 Task: Create new Company, with domain: 'umd.edu' and type: 'Vendor'. Add new contact for this company, with mail Id: 'Anshika34Ward@umd.edu', First Name: Anshika, Last name:  Ward, Job Title: 'Chief Marketing Officer', Phone Number: '(305) 555-3462'. Change life cycle stage to  Lead and lead status to  In Progress. Logged in from softage.4@softage.net
Action: Mouse moved to (77, 51)
Screenshot: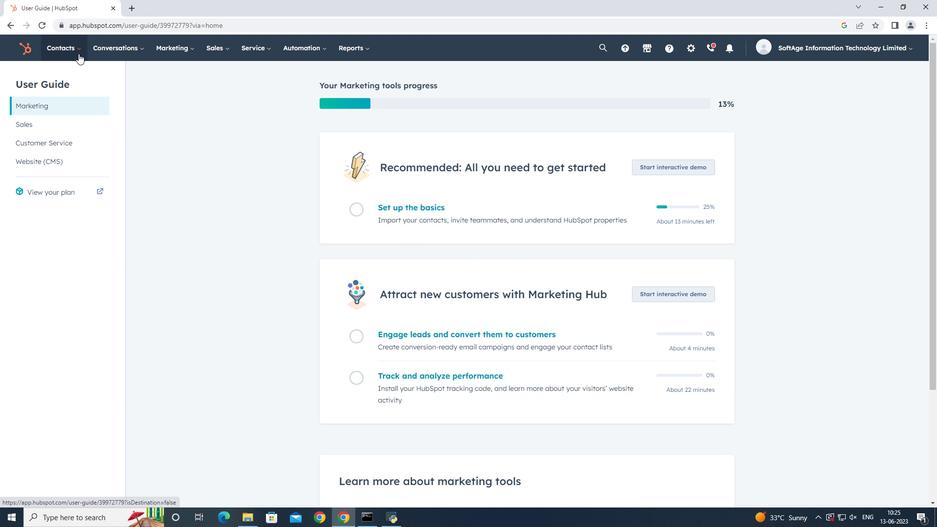 
Action: Mouse pressed left at (77, 51)
Screenshot: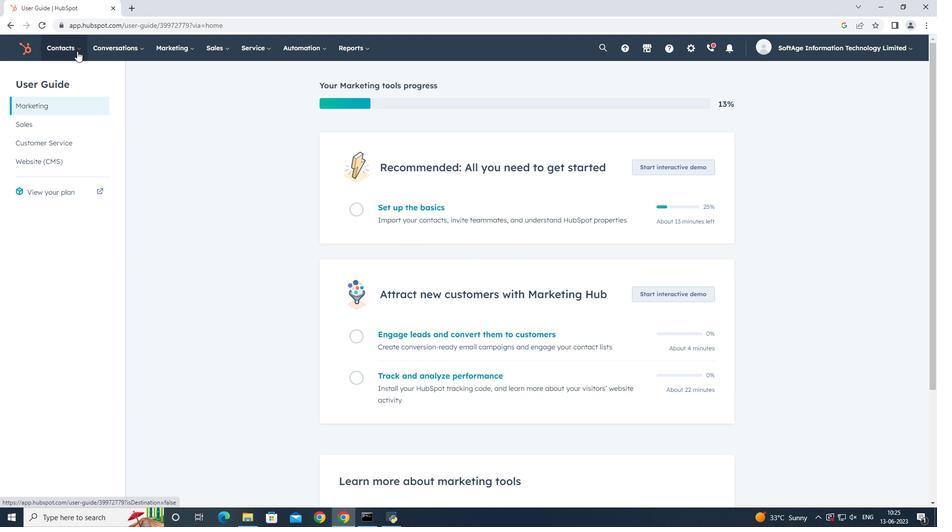 
Action: Mouse moved to (81, 91)
Screenshot: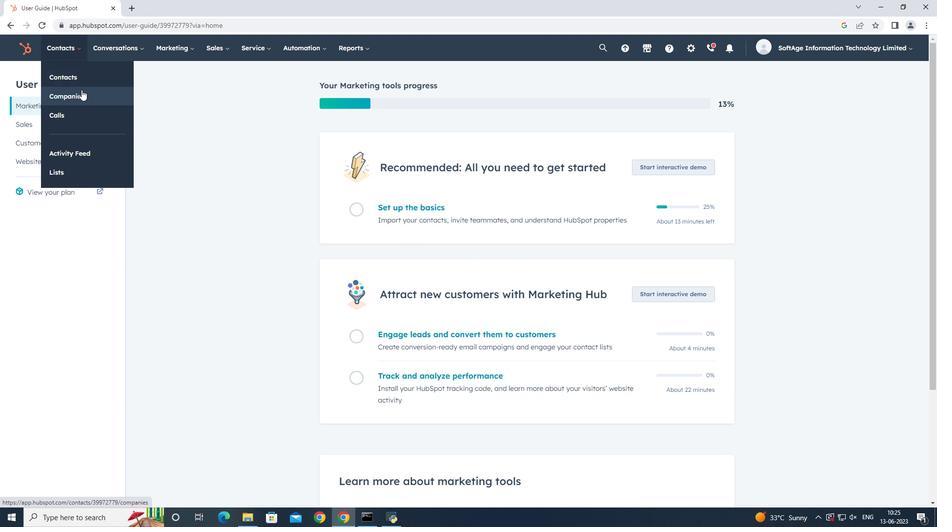 
Action: Mouse pressed left at (81, 91)
Screenshot: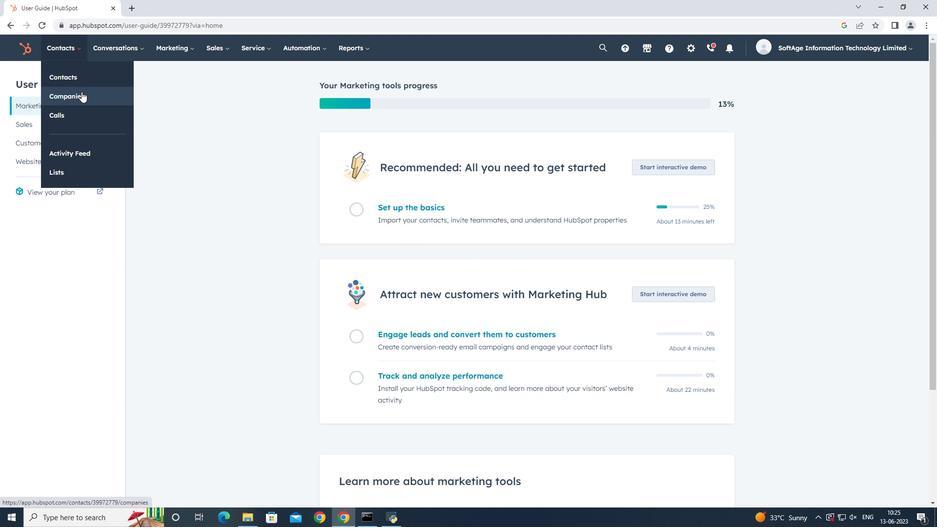 
Action: Mouse moved to (868, 78)
Screenshot: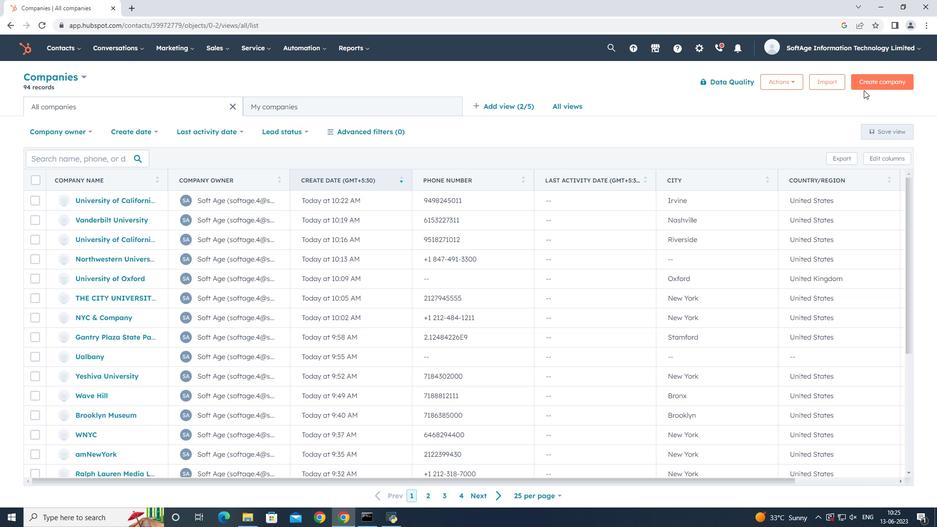 
Action: Mouse pressed left at (868, 78)
Screenshot: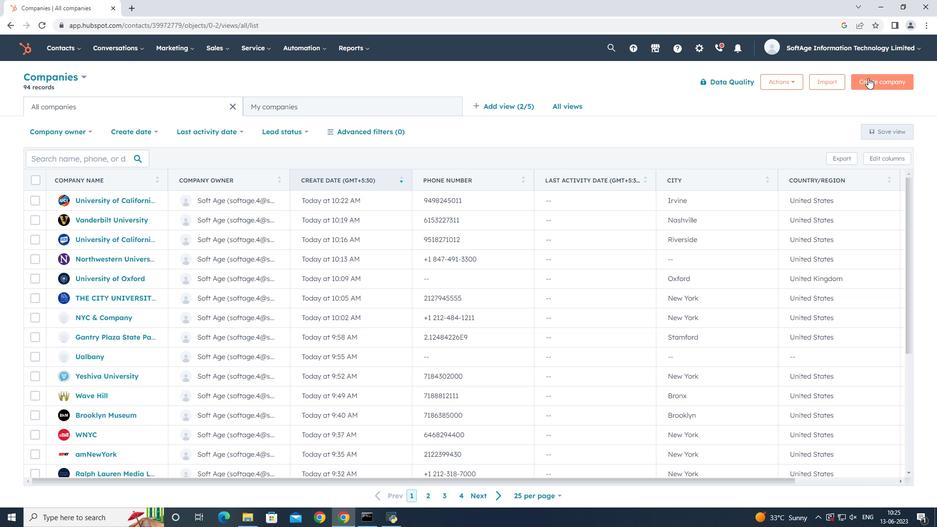 
Action: Mouse moved to (797, 122)
Screenshot: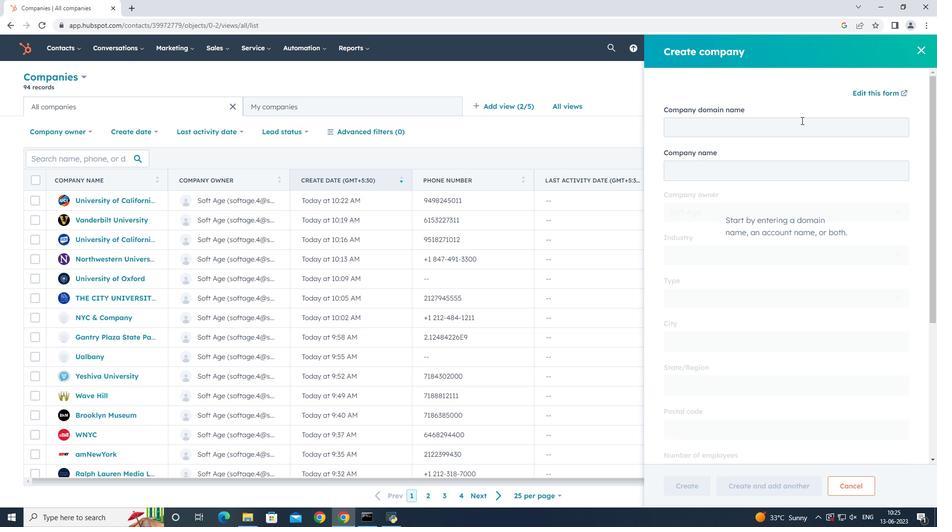 
Action: Mouse pressed left at (797, 122)
Screenshot: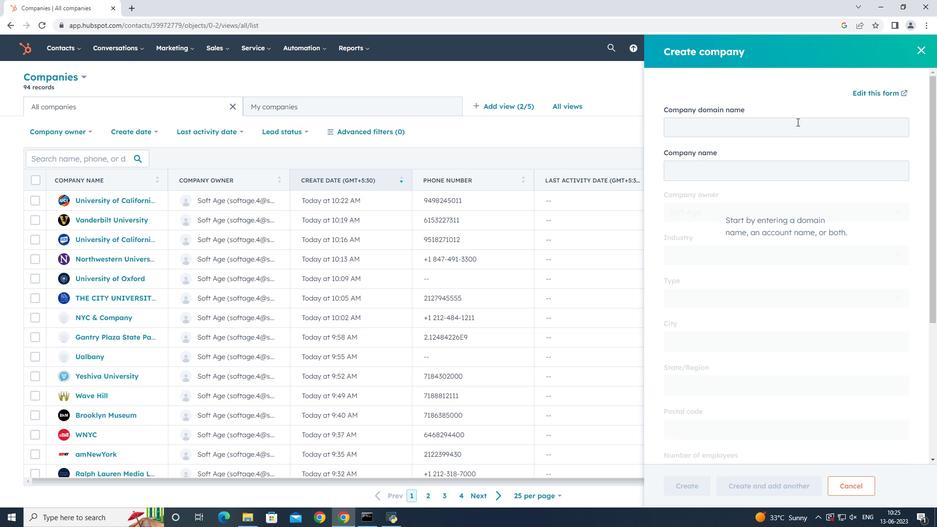 
Action: Key pressed umd.edu
Screenshot: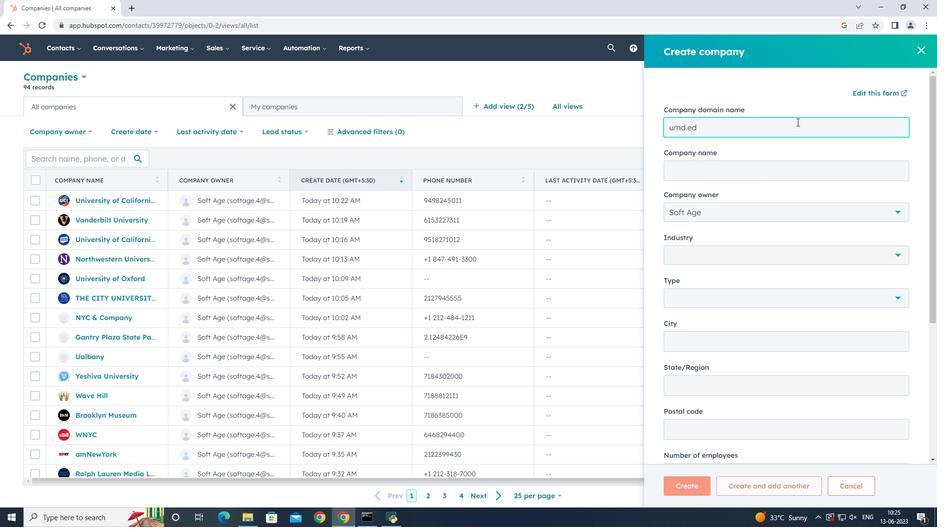 
Action: Mouse moved to (802, 299)
Screenshot: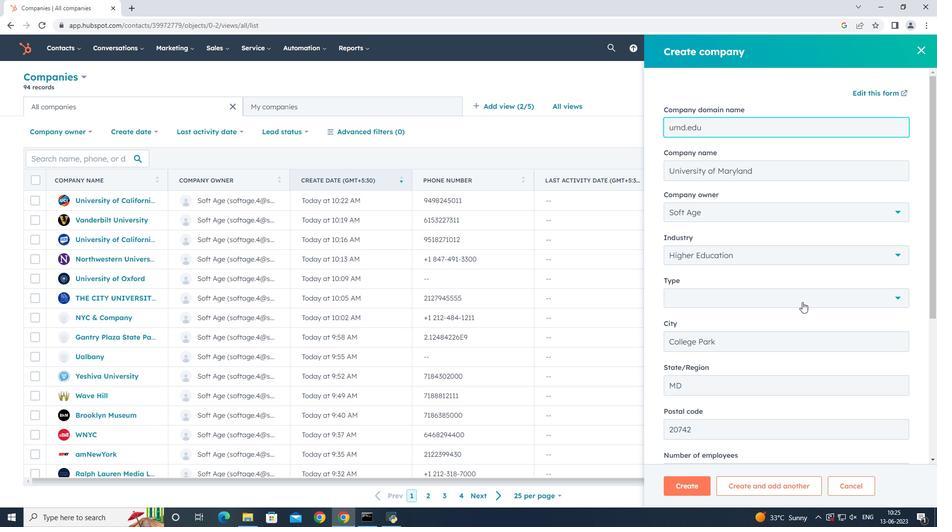
Action: Mouse pressed left at (802, 299)
Screenshot: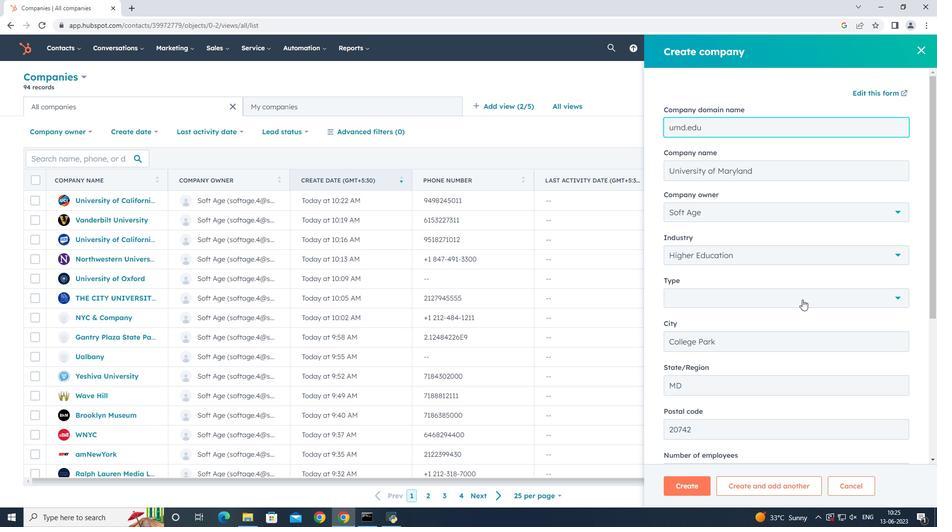 
Action: Mouse moved to (748, 399)
Screenshot: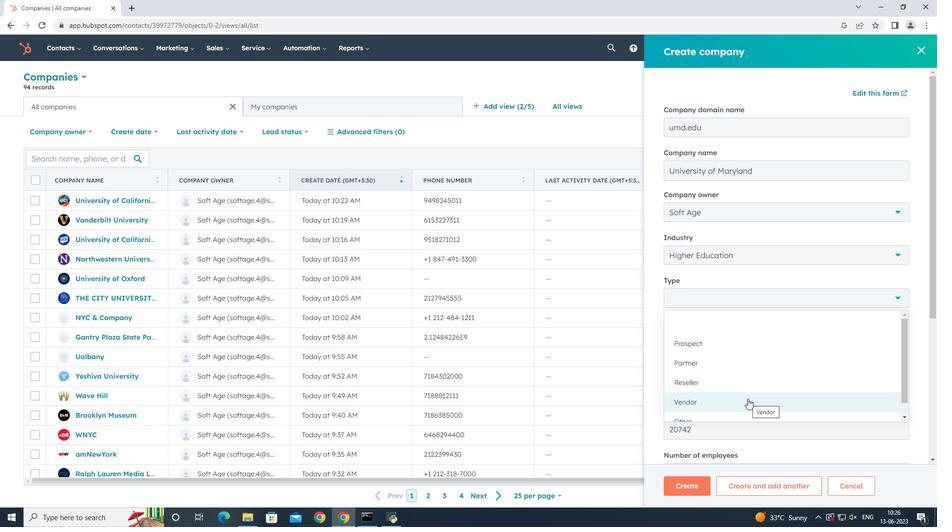 
Action: Mouse pressed left at (748, 399)
Screenshot: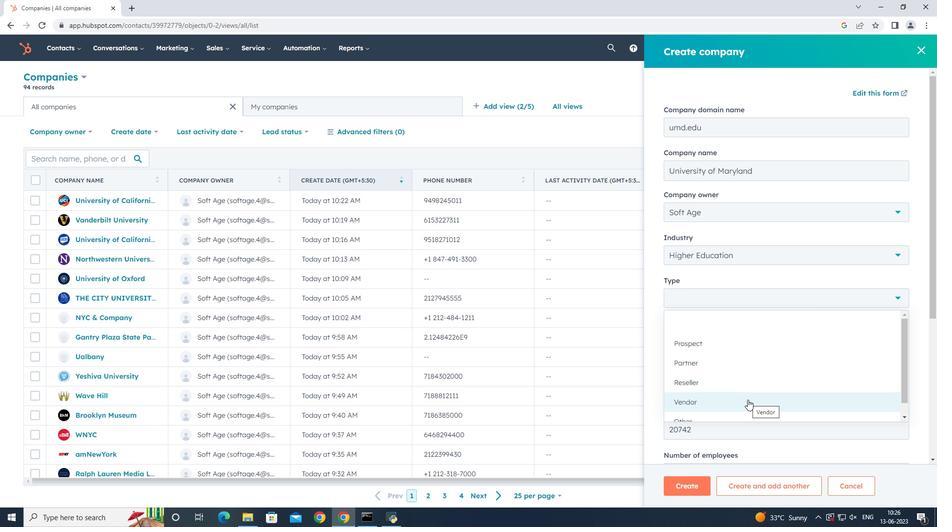 
Action: Mouse moved to (791, 381)
Screenshot: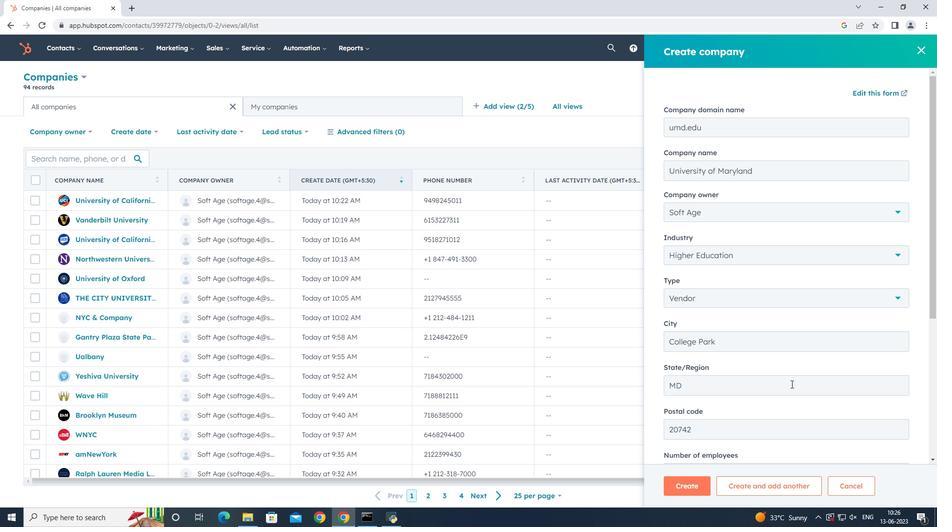 
Action: Mouse scrolled (791, 380) with delta (0, 0)
Screenshot: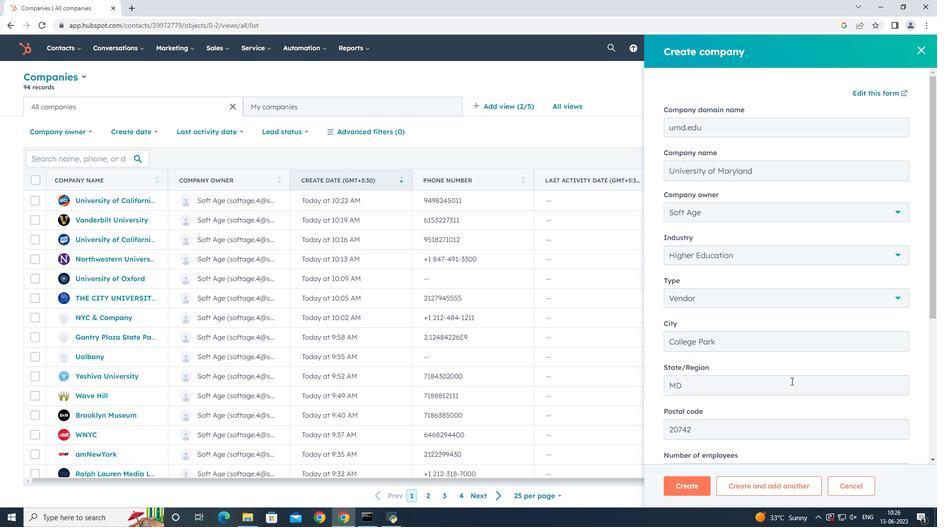 
Action: Mouse moved to (791, 338)
Screenshot: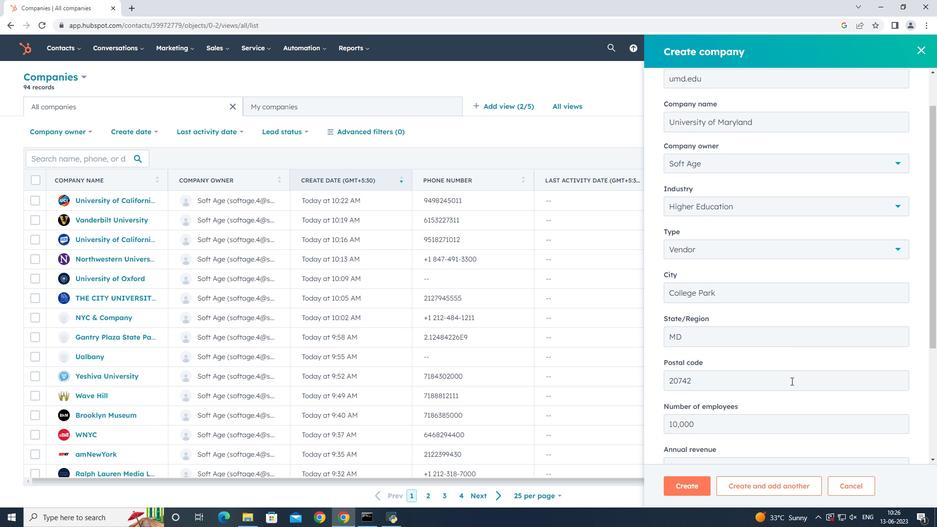 
Action: Mouse scrolled (791, 338) with delta (0, 0)
Screenshot: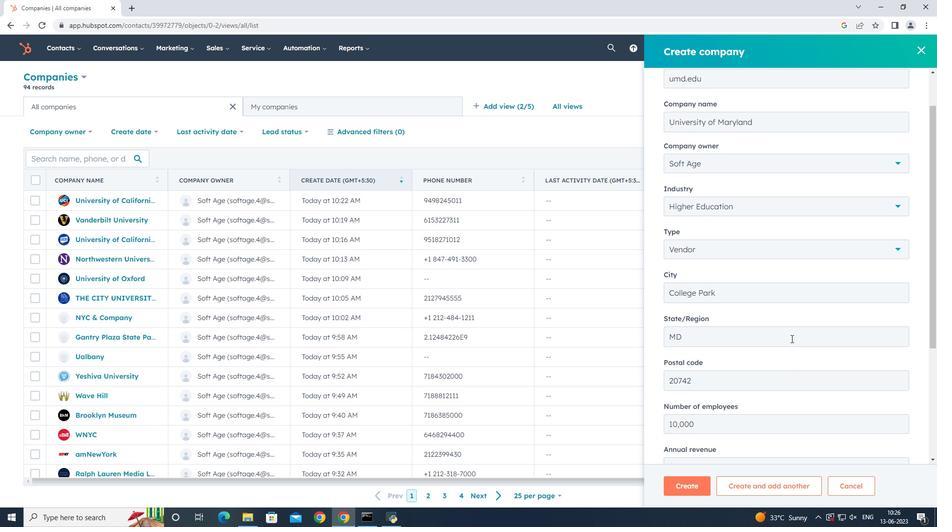 
Action: Mouse scrolled (791, 338) with delta (0, 0)
Screenshot: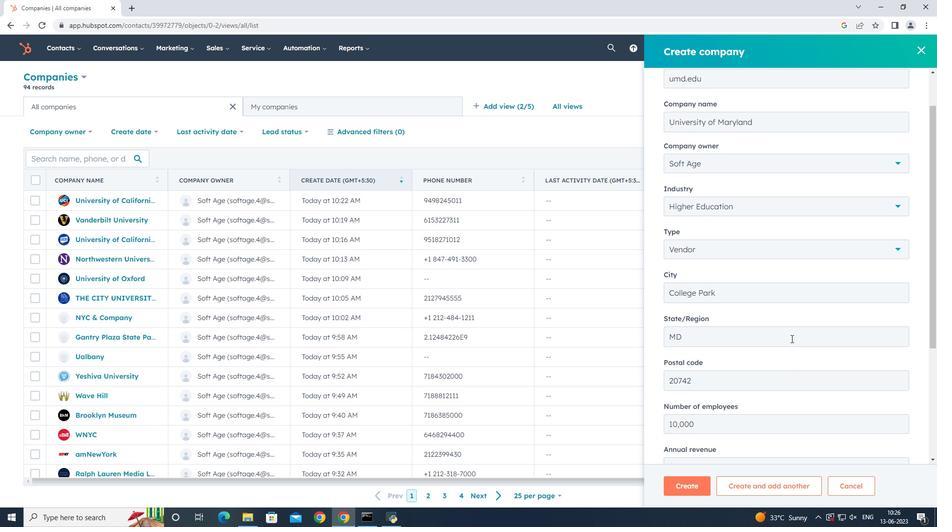 
Action: Mouse scrolled (791, 338) with delta (0, 0)
Screenshot: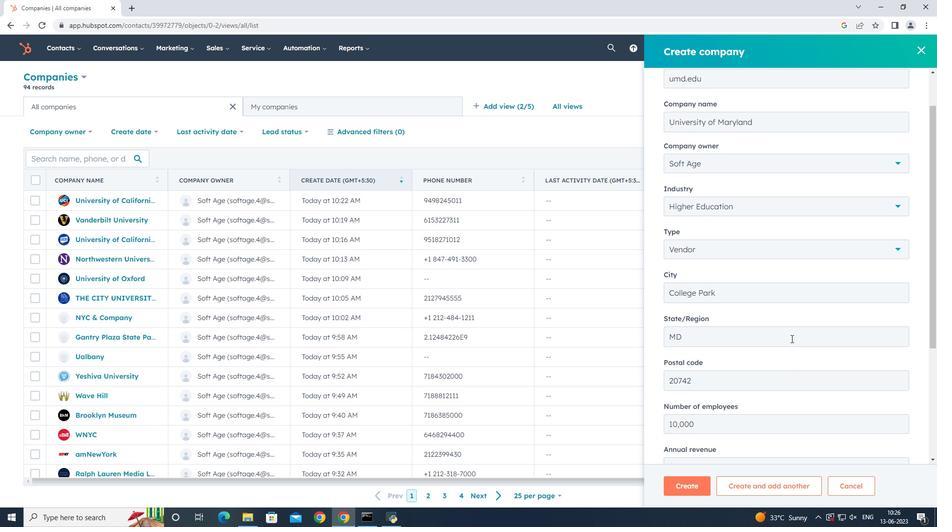 
Action: Mouse moved to (745, 377)
Screenshot: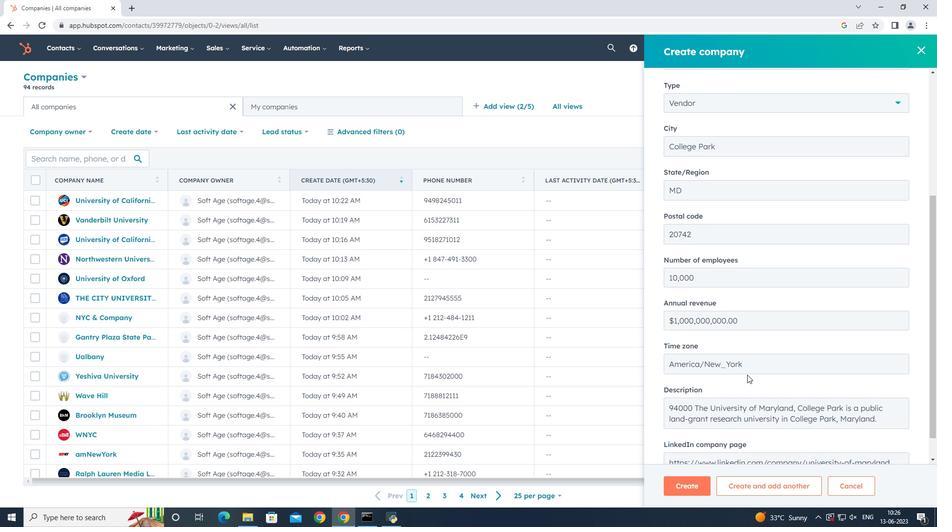 
Action: Mouse scrolled (745, 376) with delta (0, 0)
Screenshot: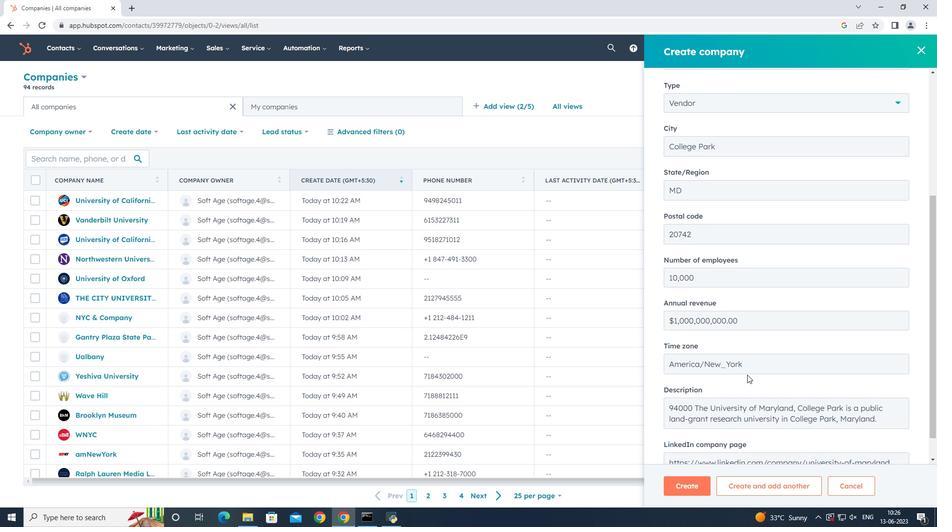 
Action: Mouse moved to (743, 380)
Screenshot: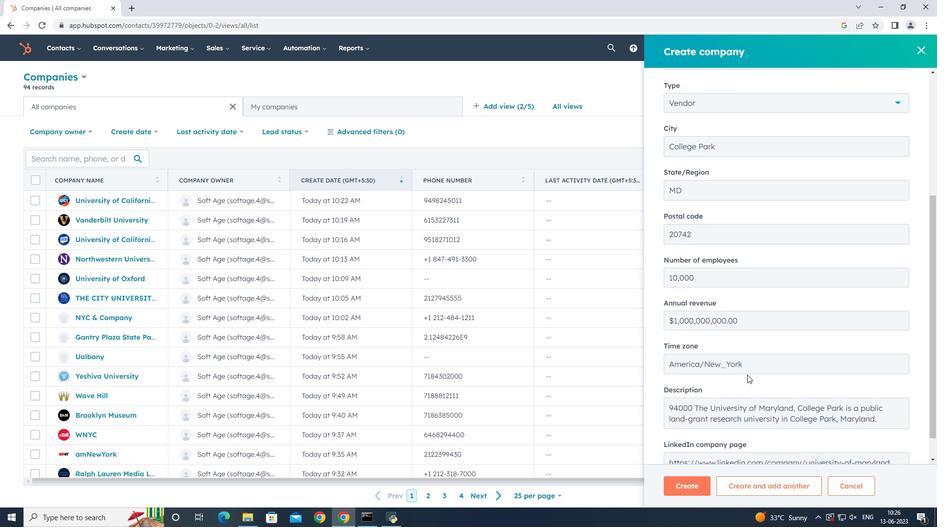 
Action: Mouse scrolled (743, 380) with delta (0, 0)
Screenshot: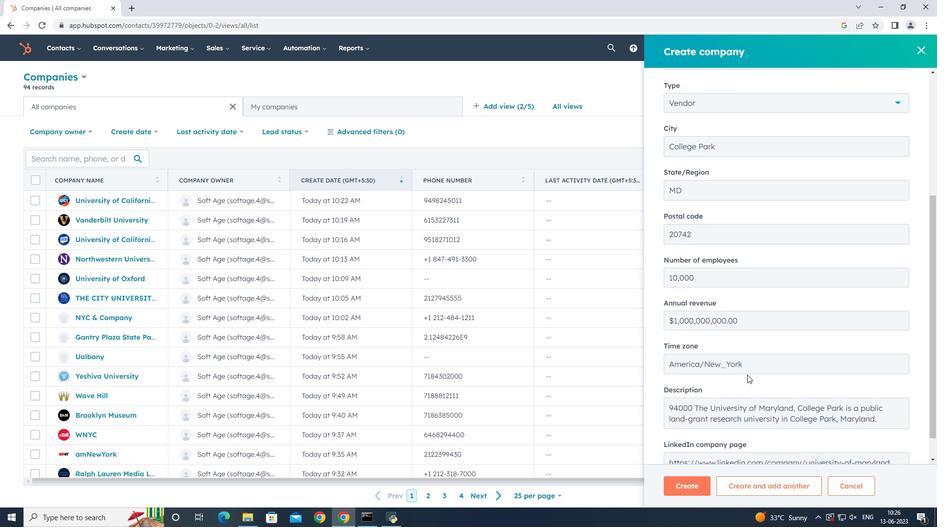 
Action: Mouse moved to (740, 385)
Screenshot: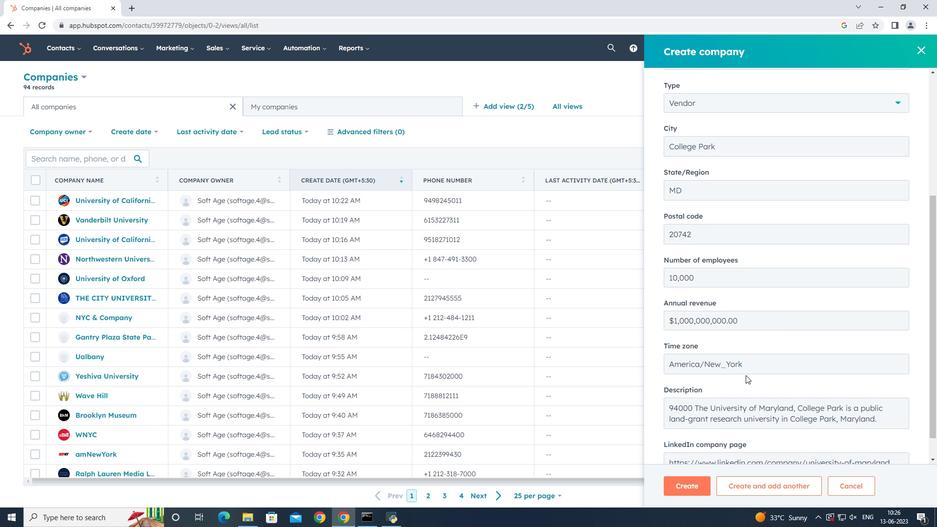 
Action: Mouse scrolled (741, 383) with delta (0, 0)
Screenshot: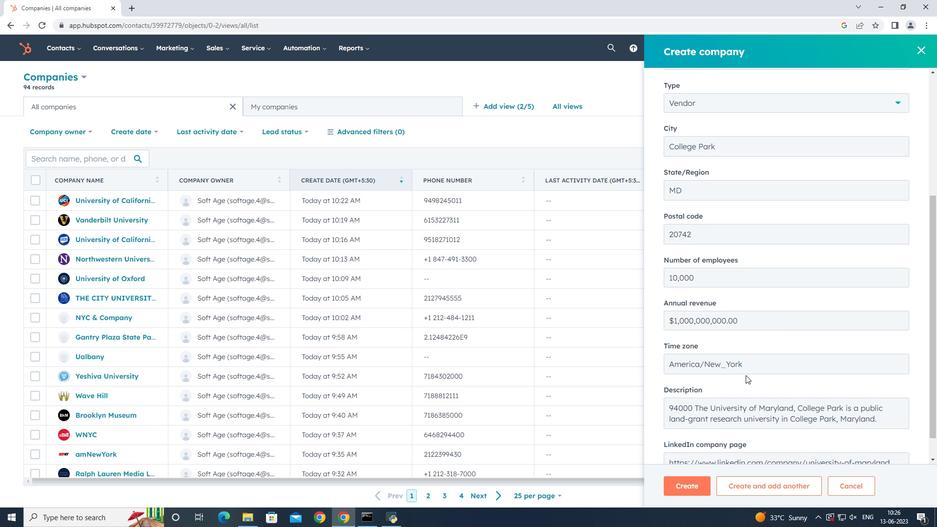 
Action: Mouse moved to (694, 479)
Screenshot: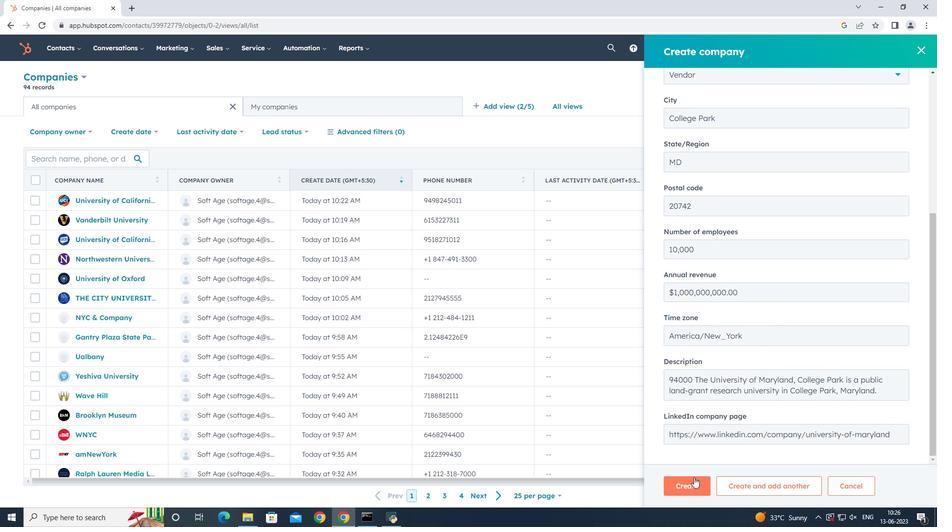 
Action: Mouse pressed left at (694, 479)
Screenshot: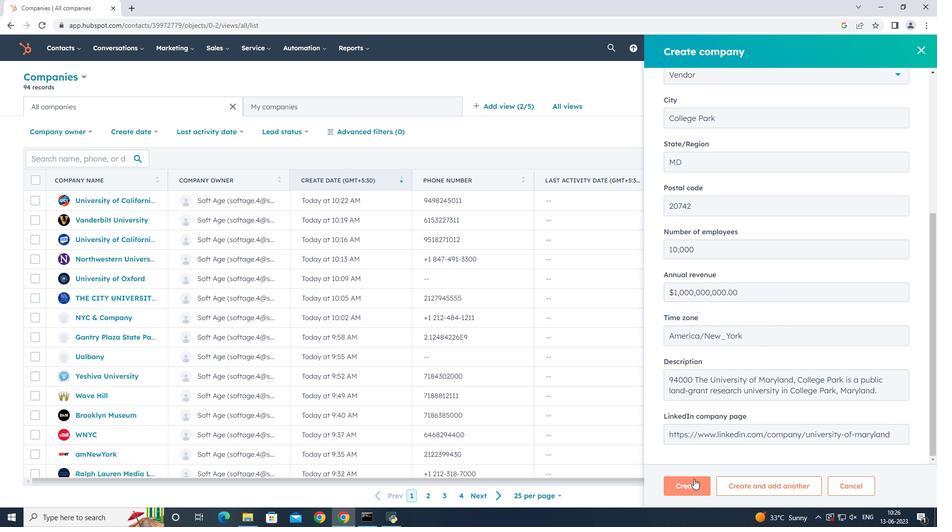 
Action: Mouse moved to (650, 315)
Screenshot: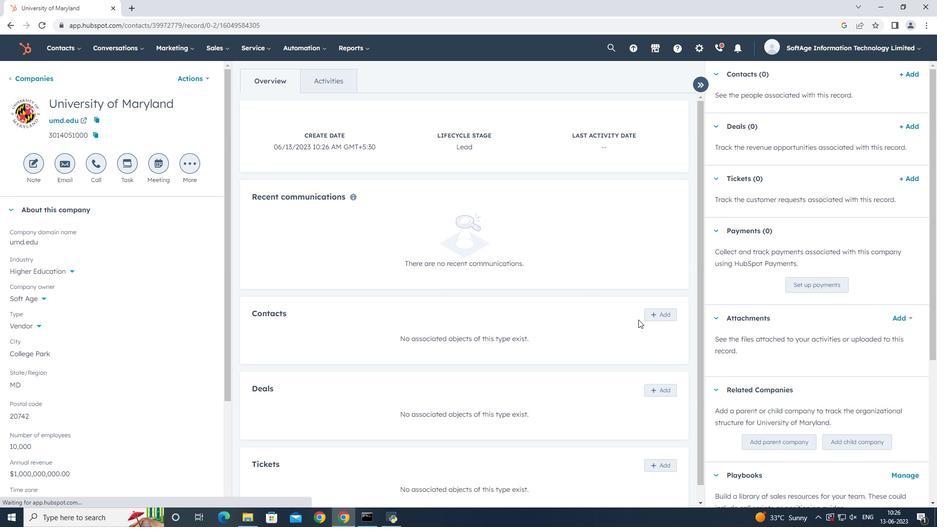 
Action: Mouse pressed left at (650, 315)
Screenshot: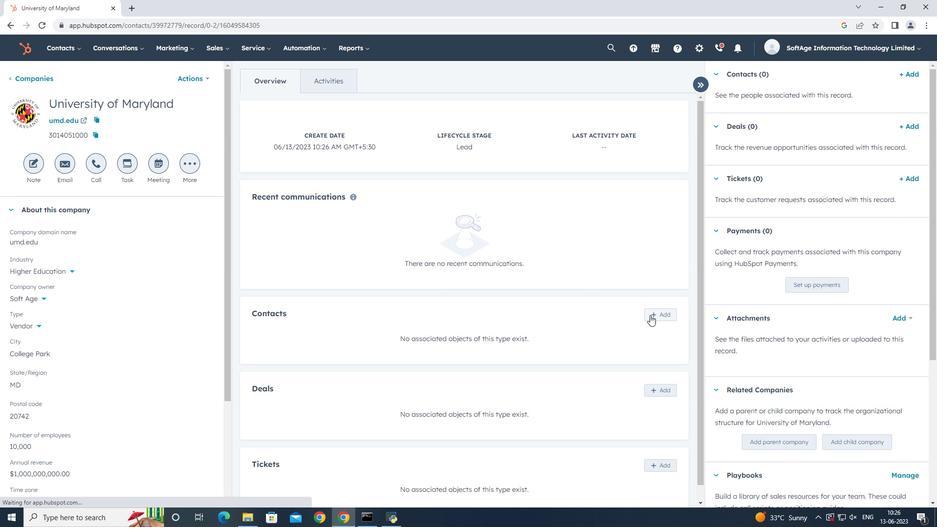 
Action: Mouse moved to (743, 96)
Screenshot: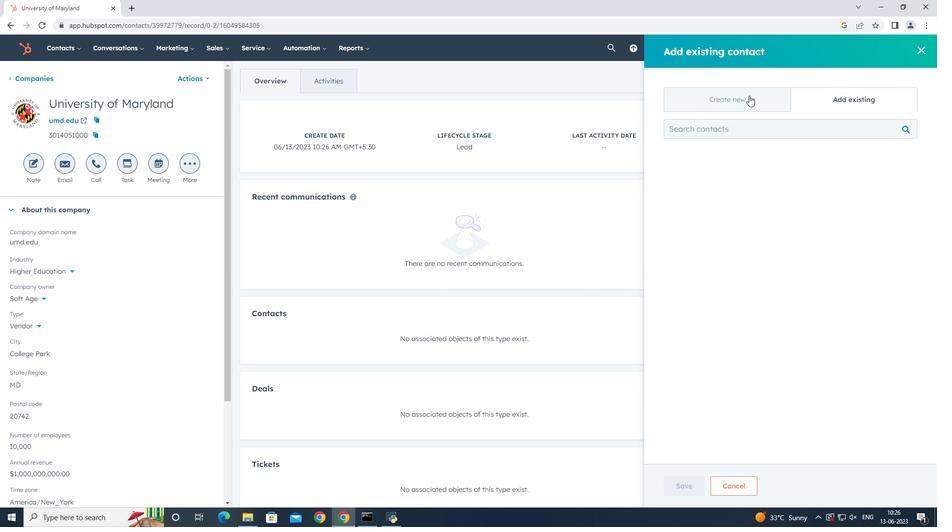 
Action: Mouse pressed left at (743, 96)
Screenshot: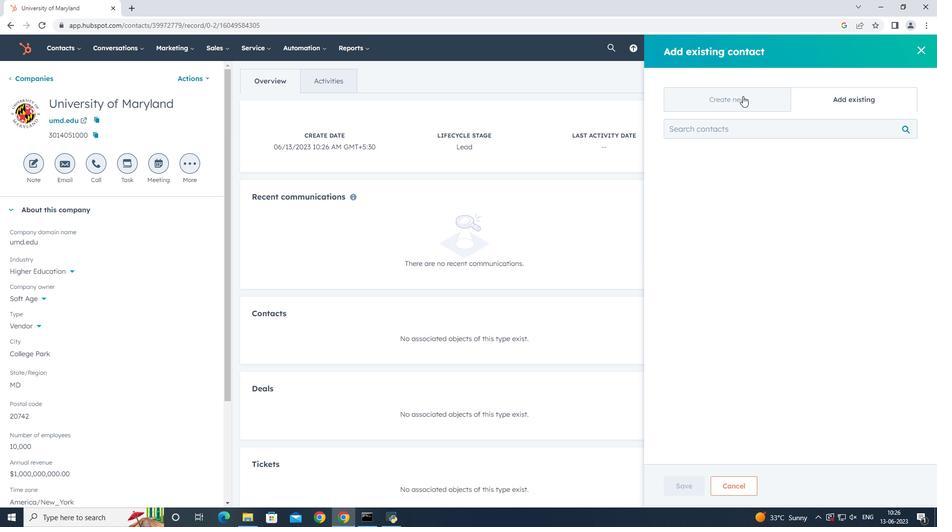 
Action: Mouse moved to (774, 159)
Screenshot: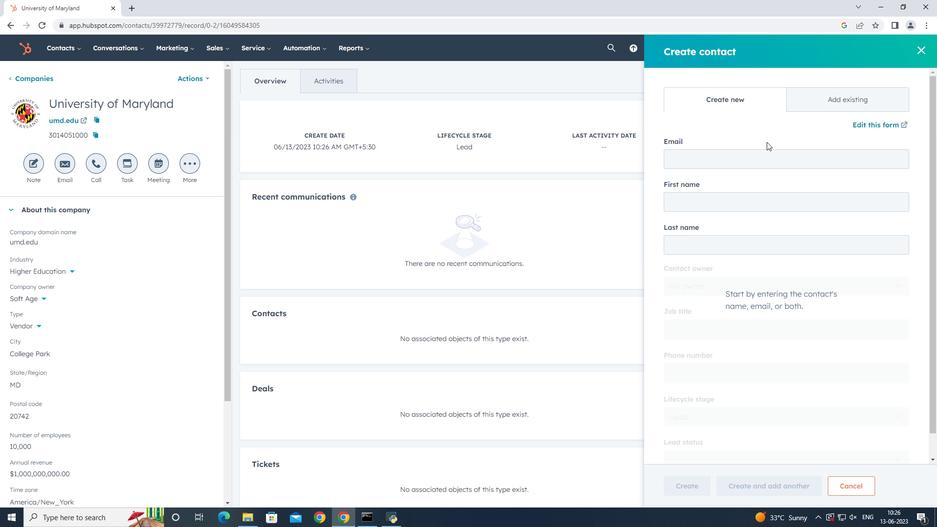 
Action: Mouse pressed left at (774, 159)
Screenshot: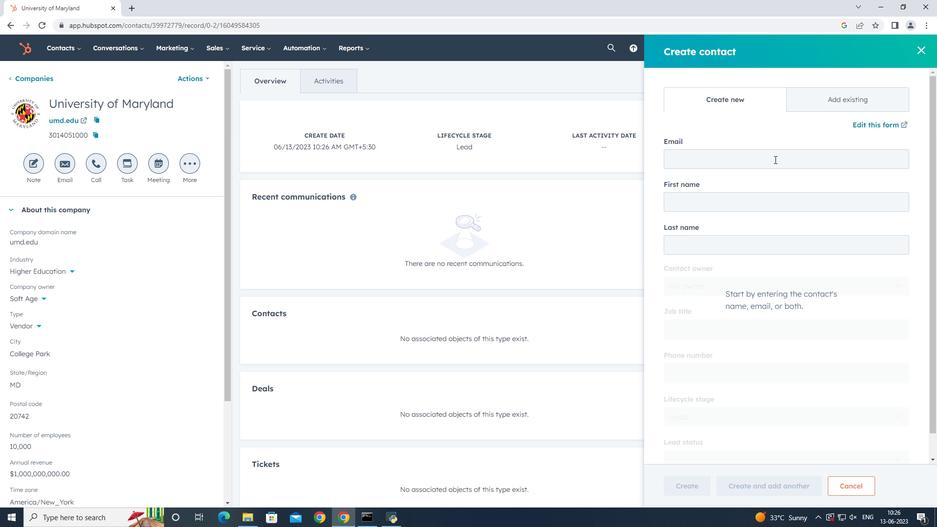 
Action: Key pressed <Key.shift>Anshika34<Key.shift>Ward<Key.shift>@umd.edu
Screenshot: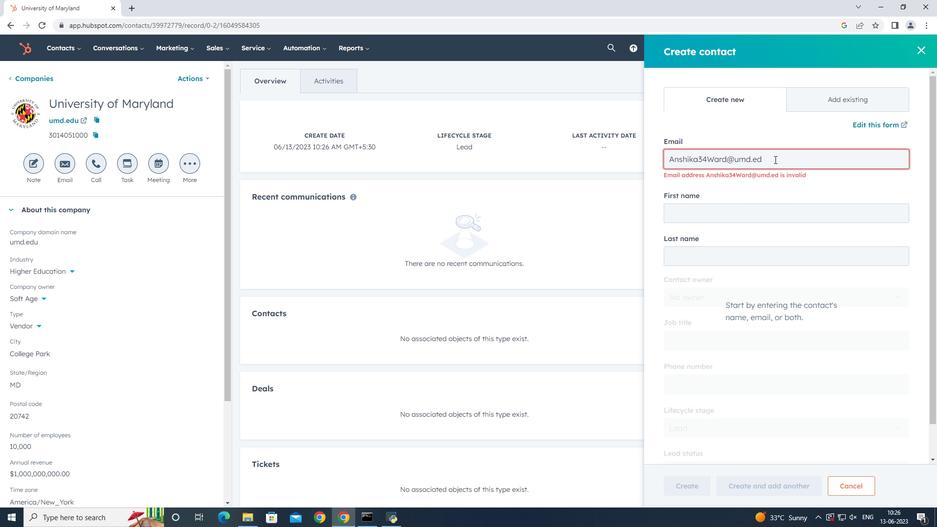 
Action: Mouse moved to (777, 199)
Screenshot: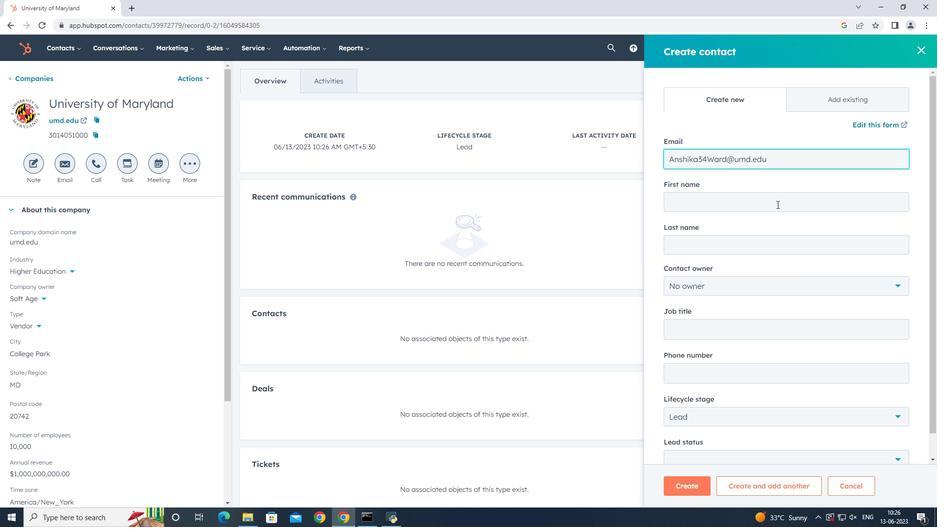
Action: Mouse pressed left at (777, 199)
Screenshot: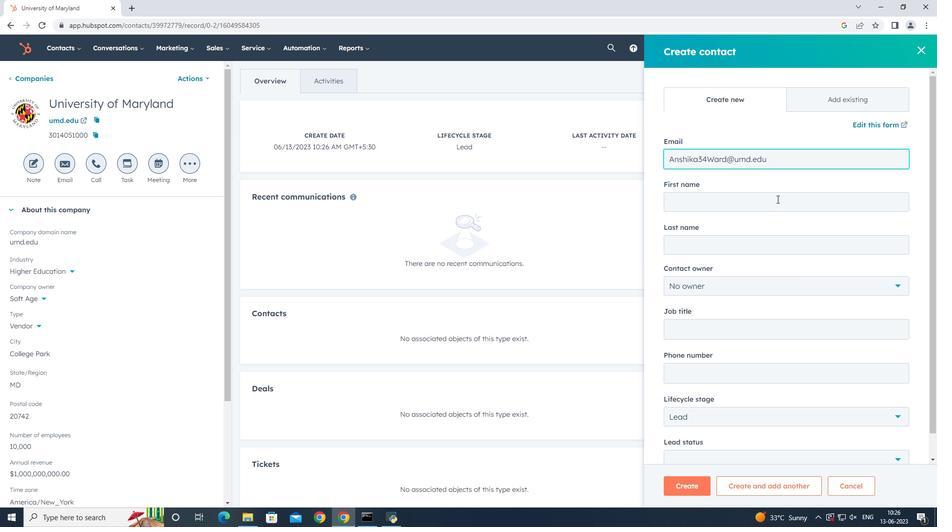 
Action: Key pressed <Key.shift>Anshika<Key.tab><Key.shift><Key.shift><Key.shift><Key.shift><Key.shift><Key.shift><Key.shift><Key.shift><Key.shift><Key.shift><Key.shift><Key.shift><Key.shift><Key.shift><Key.shift><Key.shift><Key.shift><Key.shift><Key.shift><Key.shift><Key.shift><Key.shift><Key.shift>Ward
Screenshot: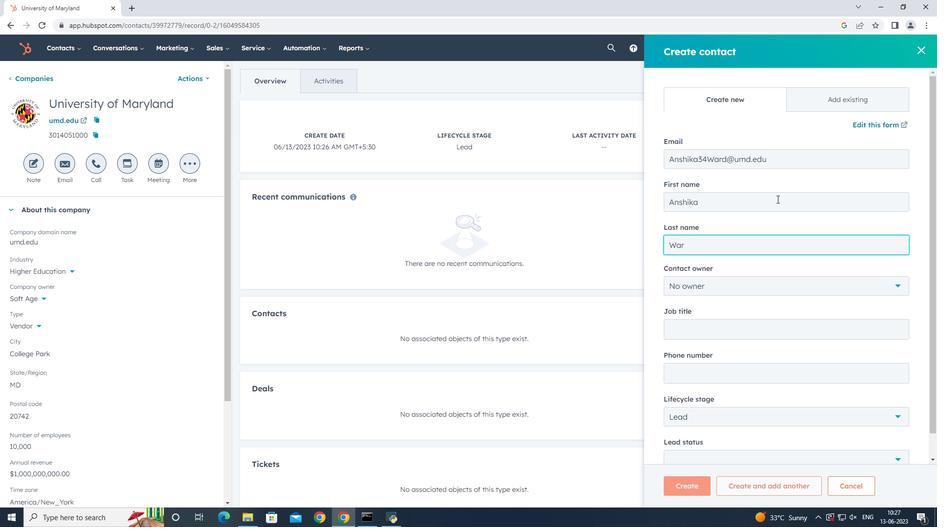 
Action: Mouse moved to (779, 327)
Screenshot: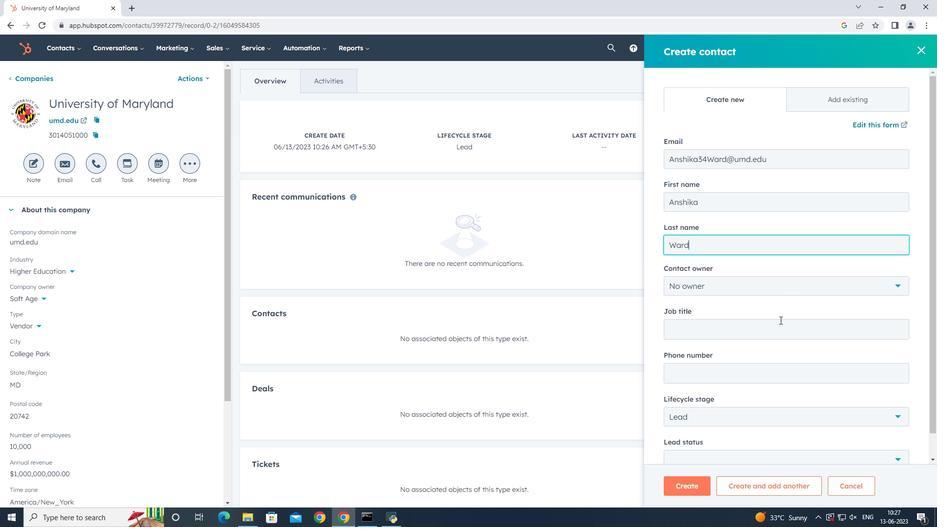
Action: Mouse pressed left at (779, 327)
Screenshot: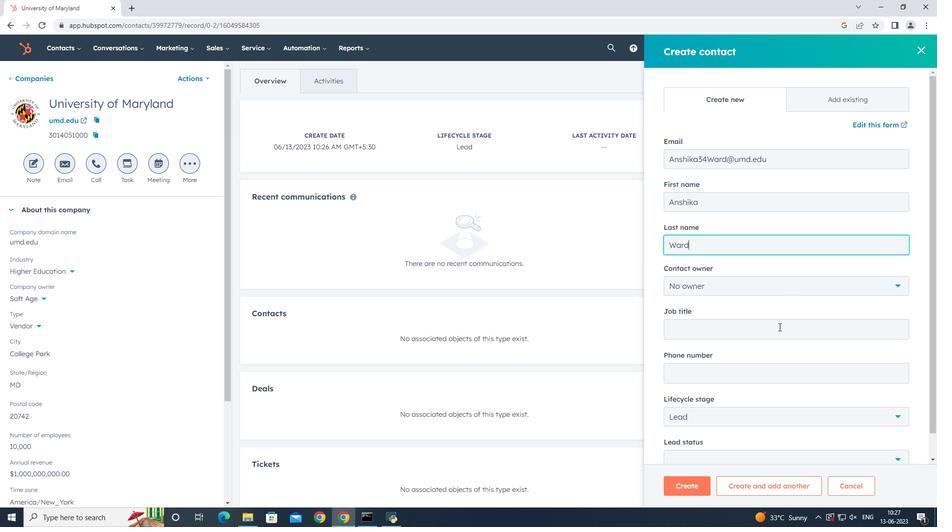
Action: Mouse moved to (800, 309)
Screenshot: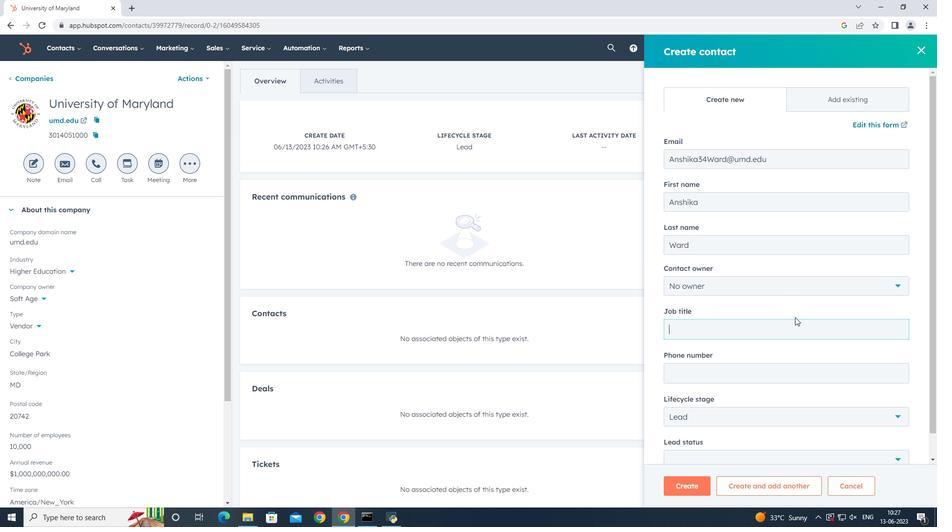 
Action: Key pressed <Key.shift>Chief<Key.space><Key.shift_r>Marketing<Key.space><Key.shift_r>Officer
Screenshot: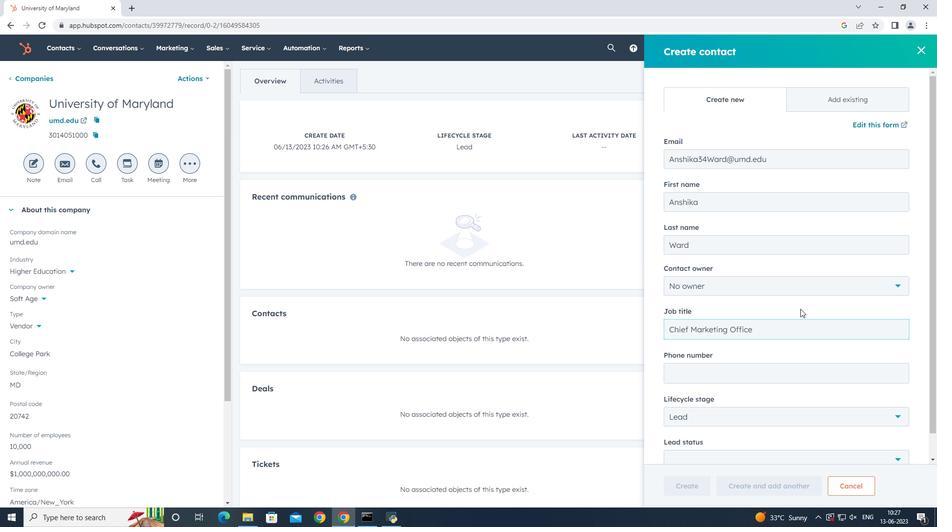 
Action: Mouse moved to (789, 370)
Screenshot: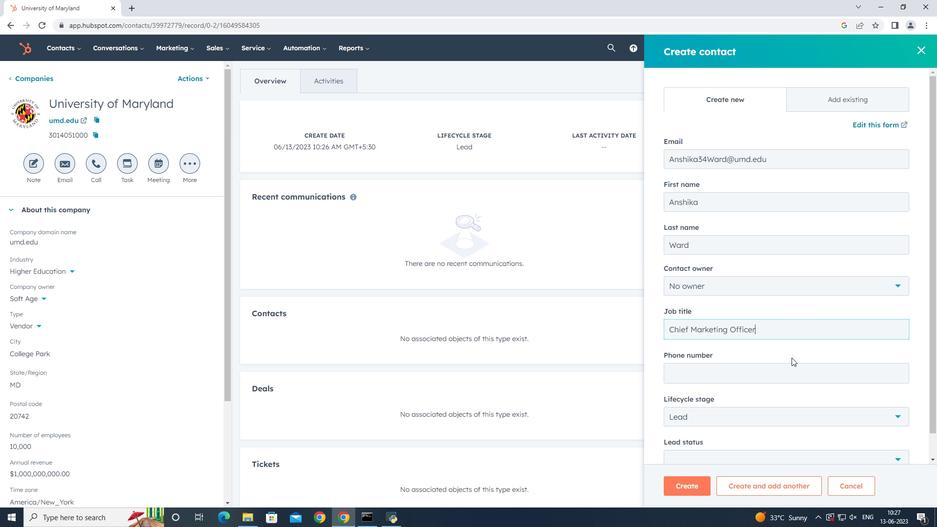 
Action: Mouse pressed left at (789, 370)
Screenshot: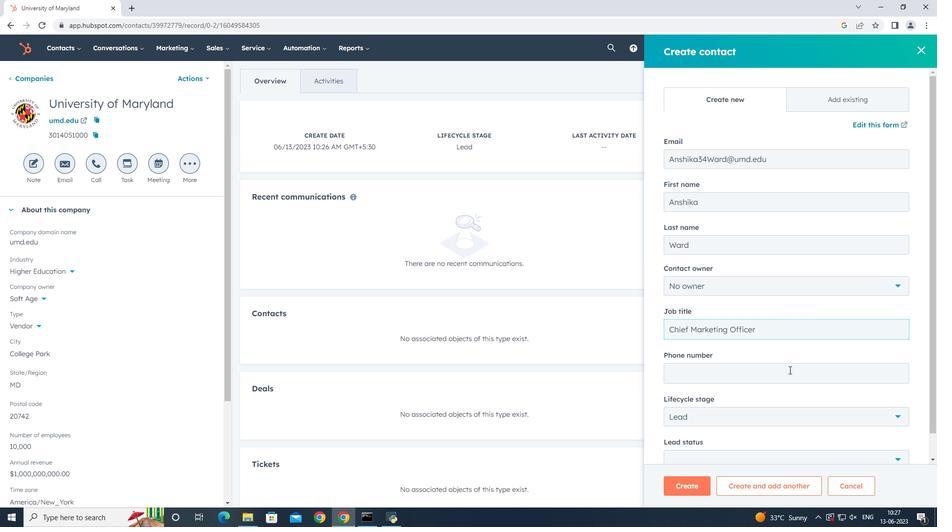 
Action: Key pressed 3055553462
Screenshot: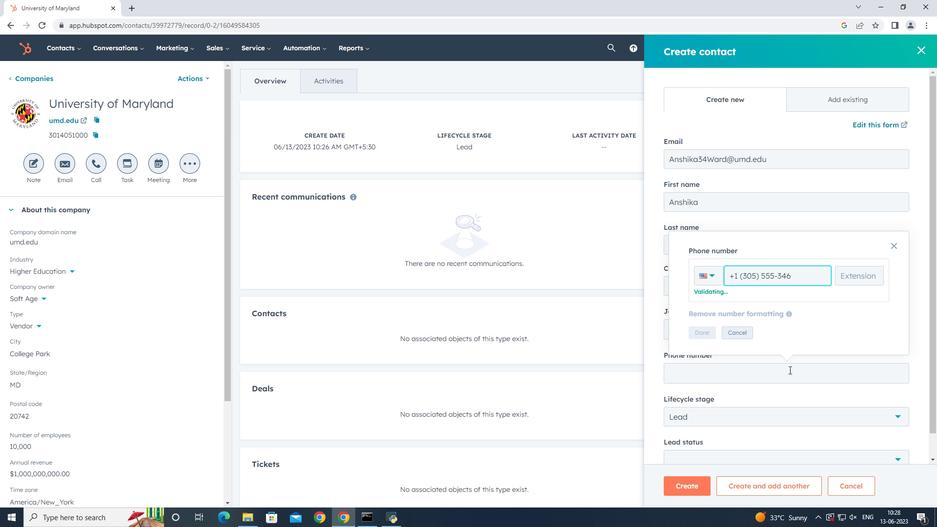 
Action: Mouse moved to (705, 331)
Screenshot: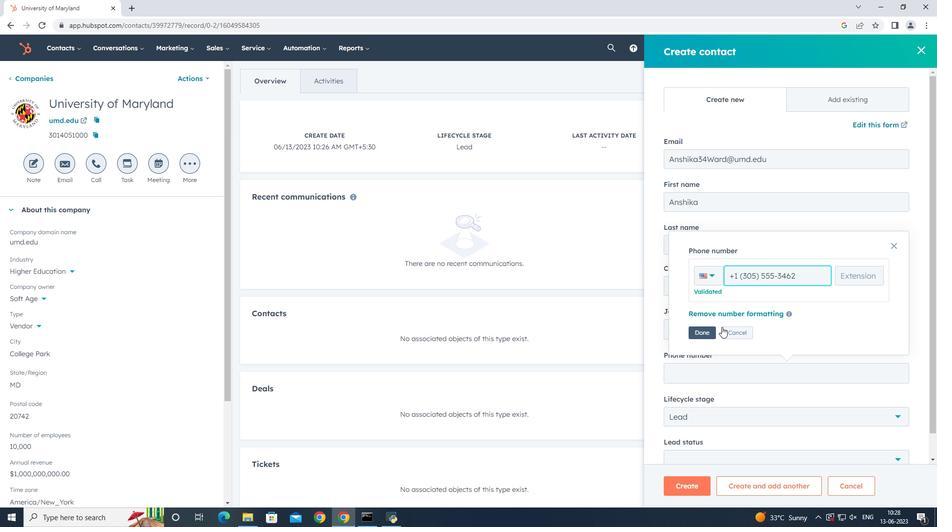
Action: Mouse pressed left at (705, 331)
Screenshot: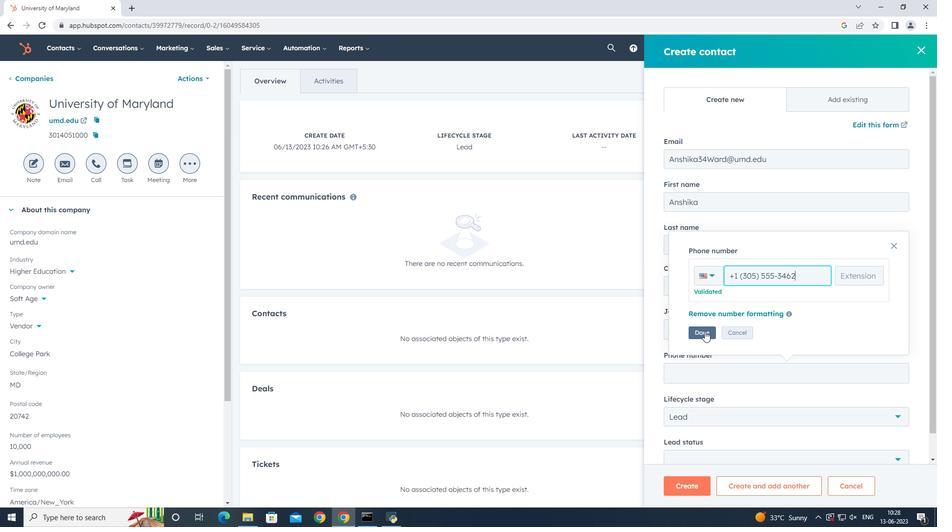 
Action: Mouse moved to (727, 363)
Screenshot: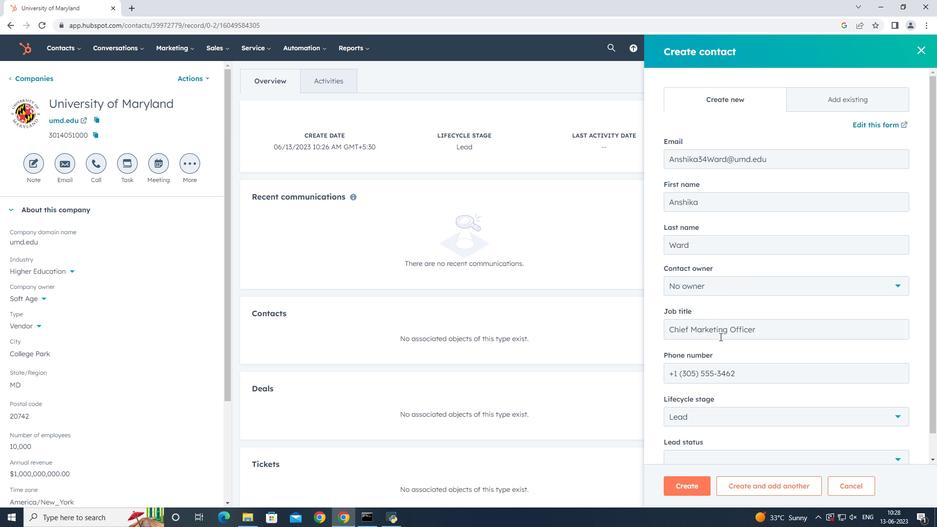 
Action: Mouse scrolled (727, 363) with delta (0, 0)
Screenshot: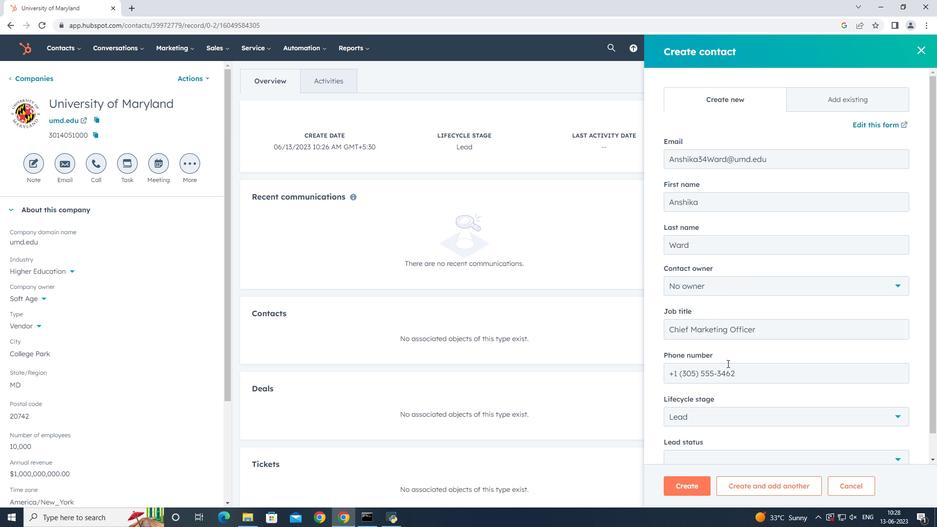 
Action: Mouse scrolled (727, 363) with delta (0, 0)
Screenshot: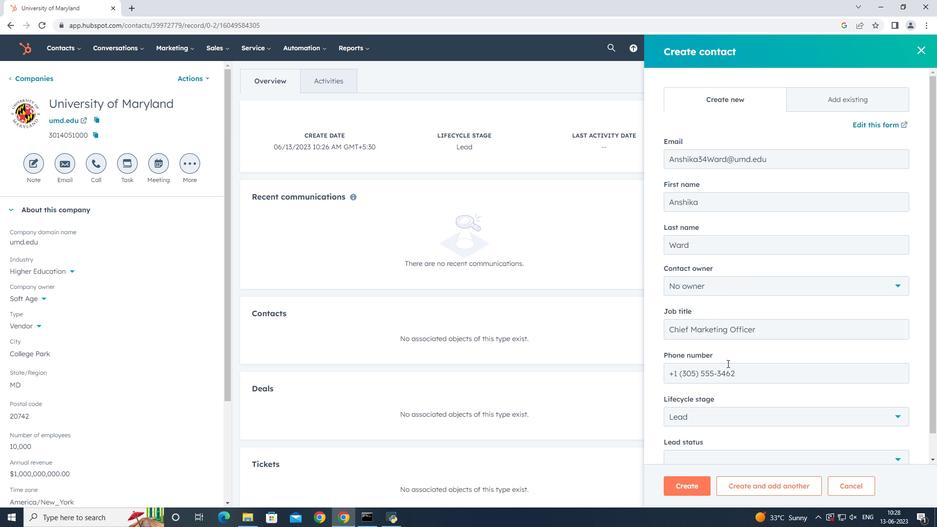 
Action: Mouse moved to (740, 397)
Screenshot: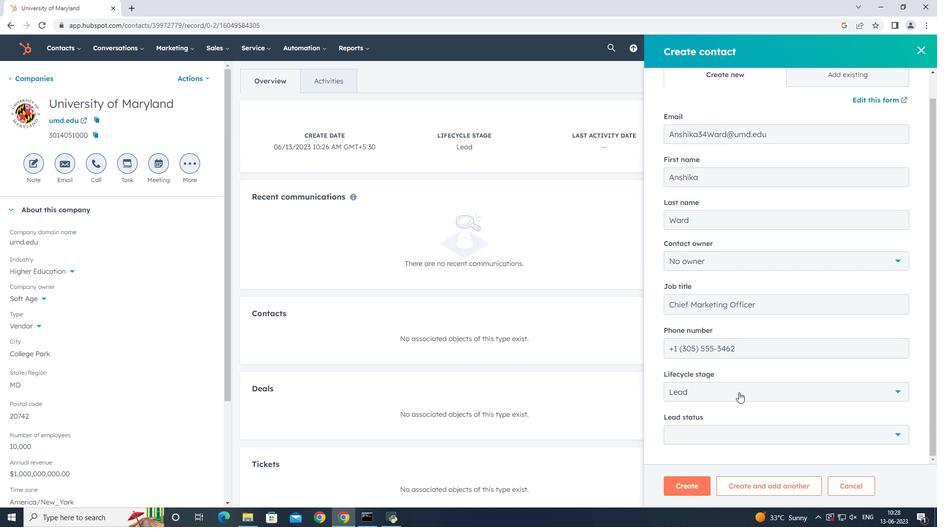 
Action: Mouse pressed left at (740, 397)
Screenshot: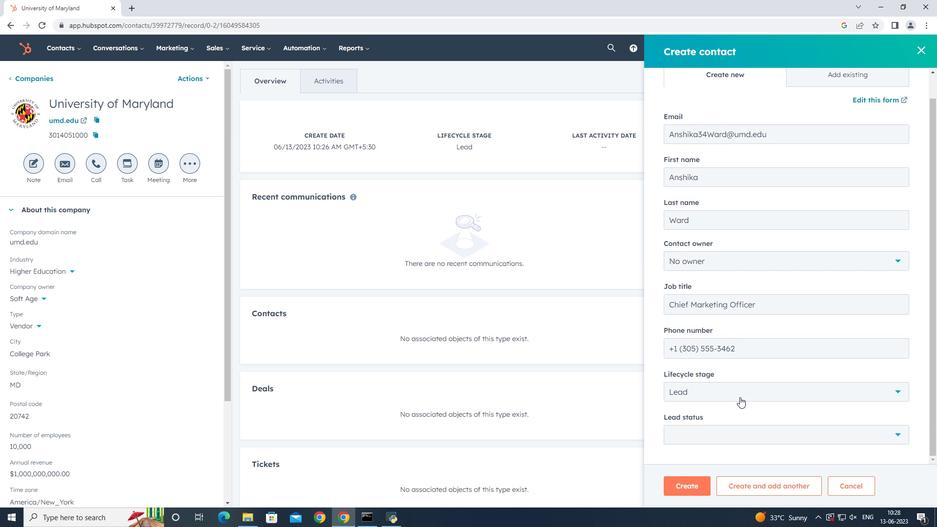 
Action: Mouse moved to (751, 301)
Screenshot: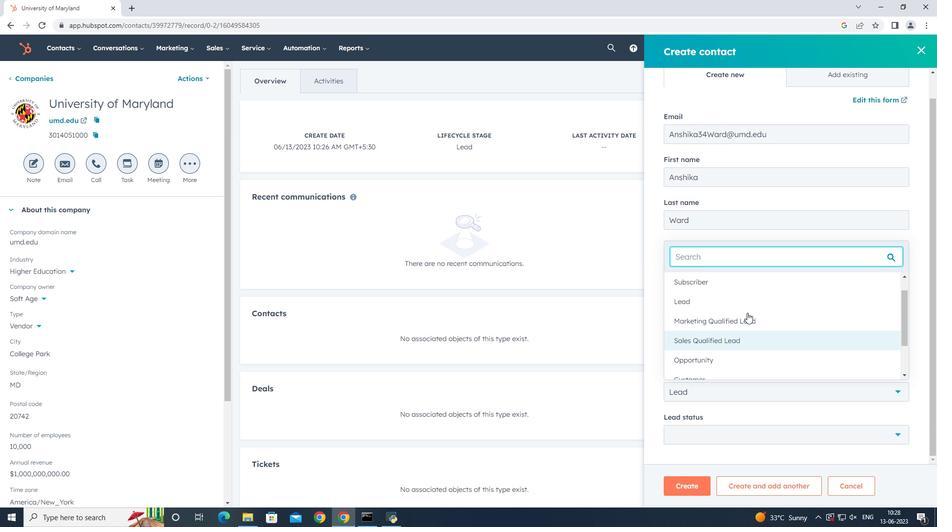 
Action: Mouse pressed left at (751, 301)
Screenshot: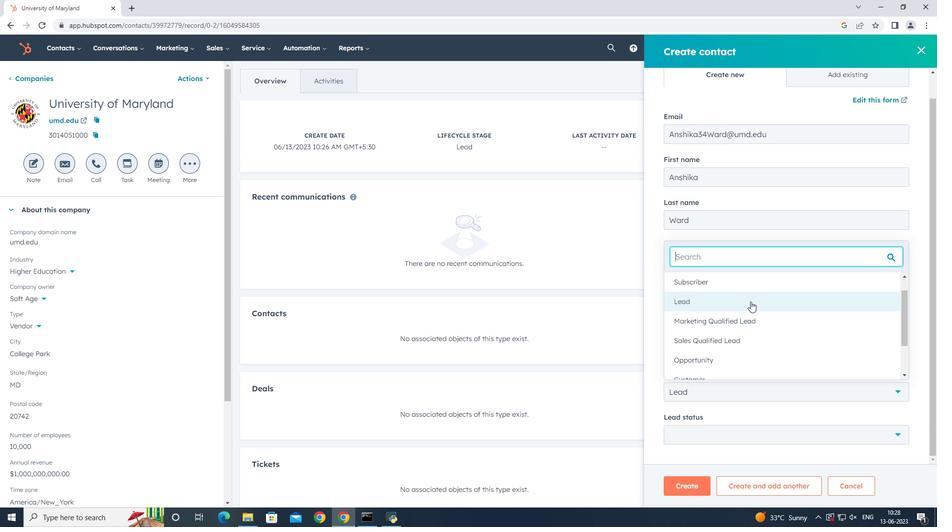 
Action: Mouse moved to (736, 430)
Screenshot: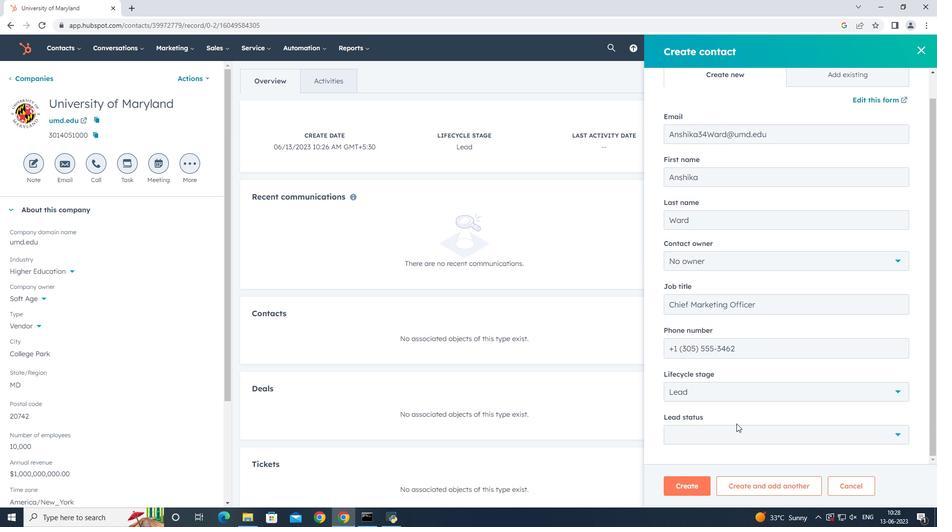 
Action: Mouse pressed left at (736, 430)
Screenshot: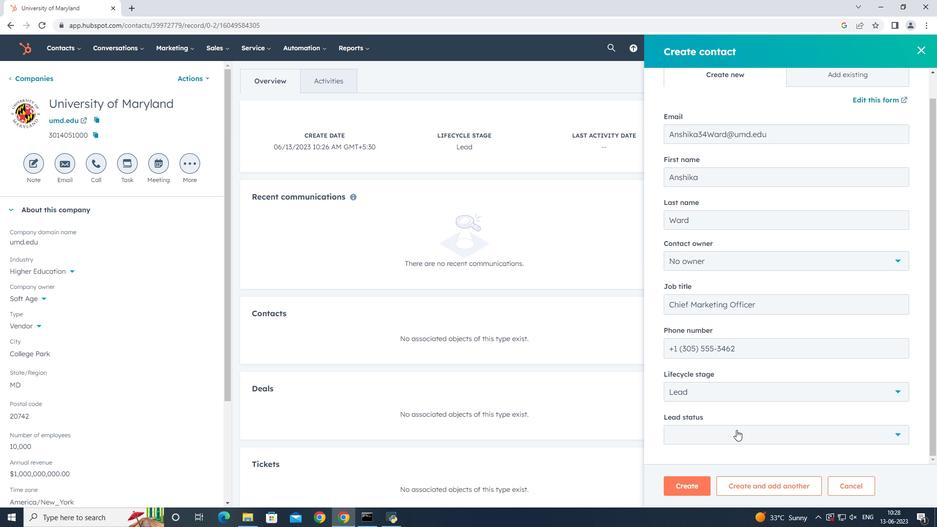 
Action: Mouse moved to (741, 388)
Screenshot: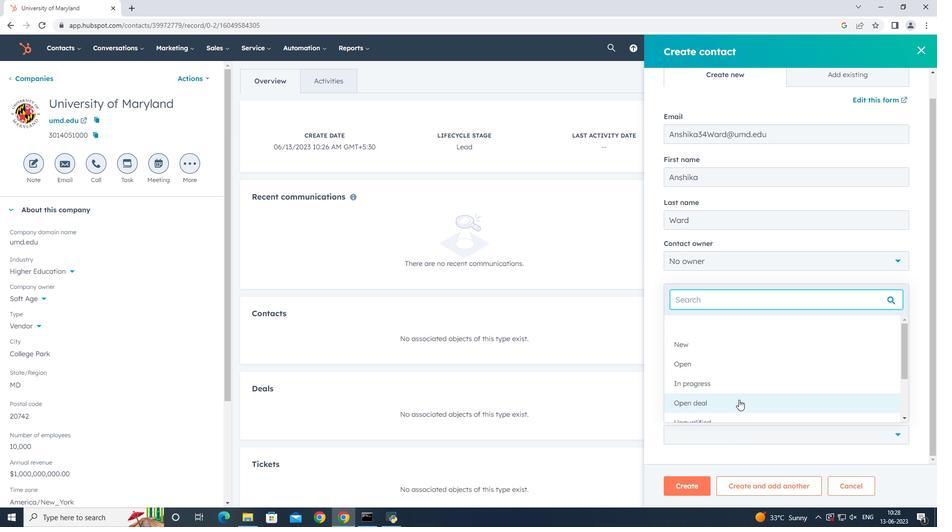 
Action: Mouse pressed left at (741, 388)
Screenshot: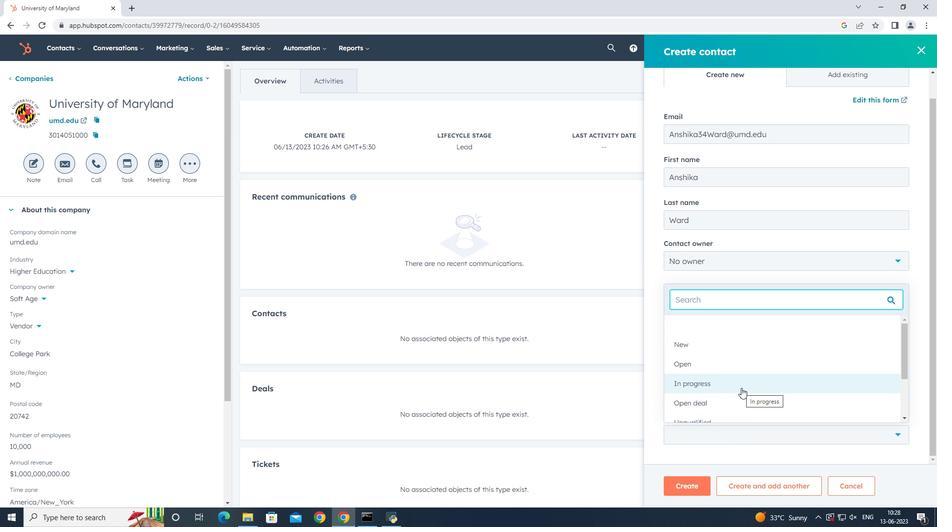 
Action: Mouse moved to (690, 487)
Screenshot: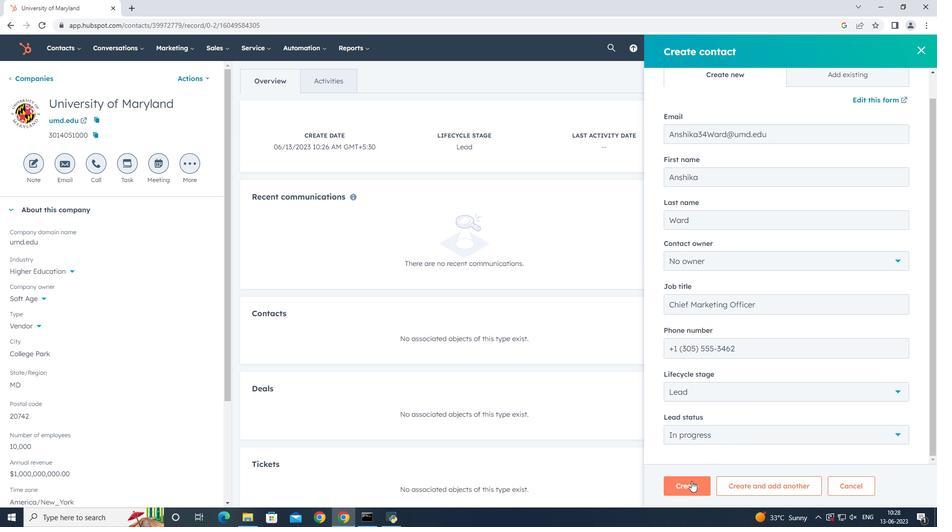 
Action: Mouse pressed left at (690, 487)
Screenshot: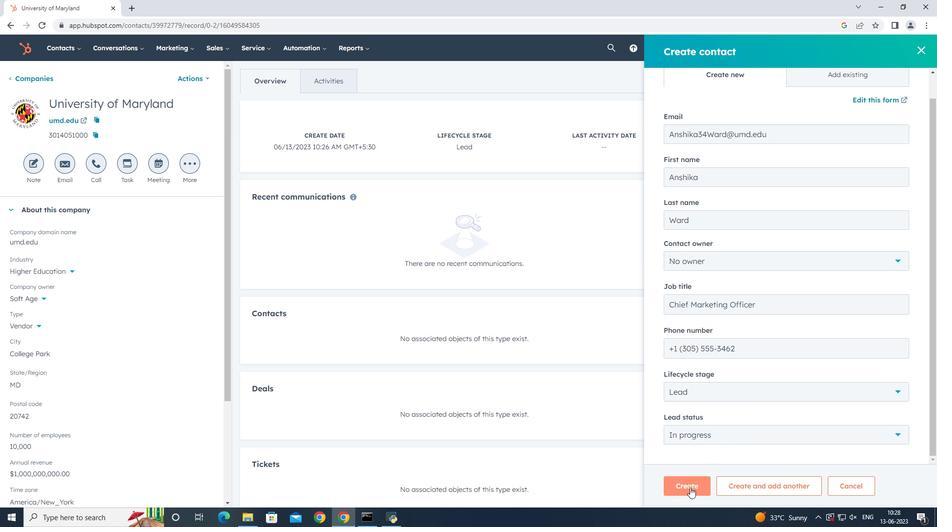 
Action: Mouse moved to (563, 335)
Screenshot: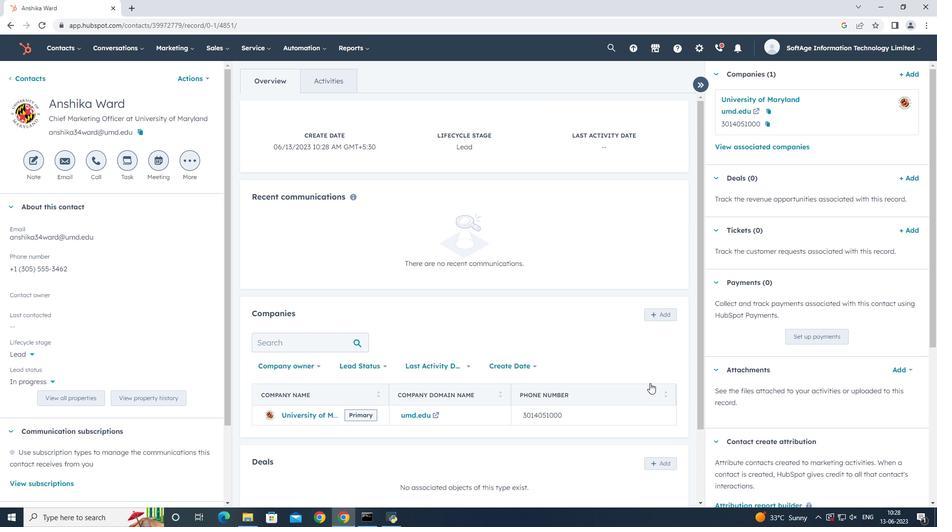 
